 Task: Create a rule when a due datebetween 1 working days from now is removed from a checklist item.
Action: Mouse moved to (1072, 86)
Screenshot: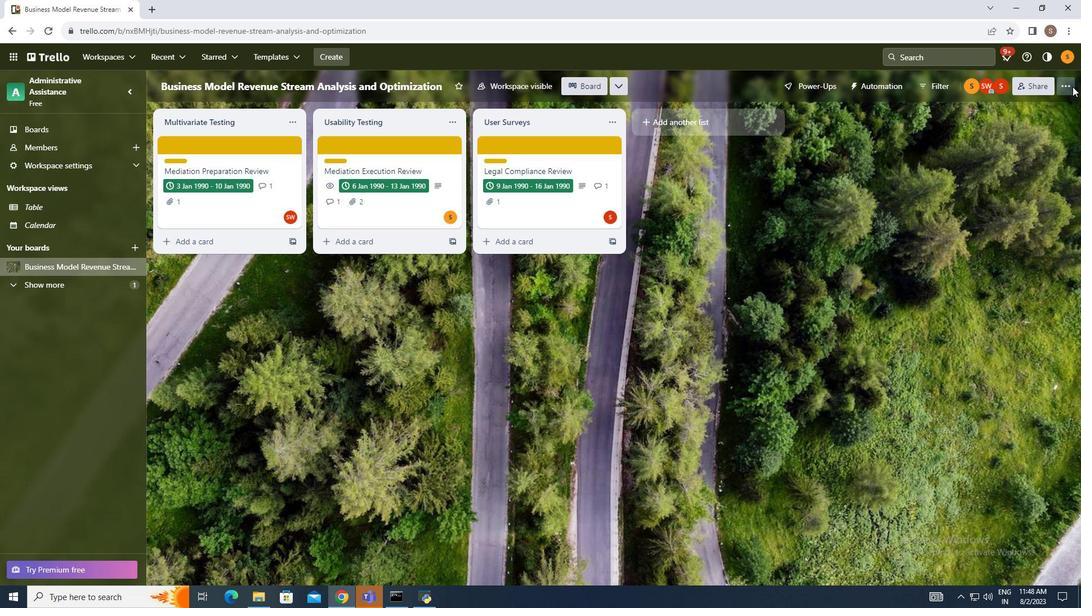 
Action: Mouse pressed left at (1072, 86)
Screenshot: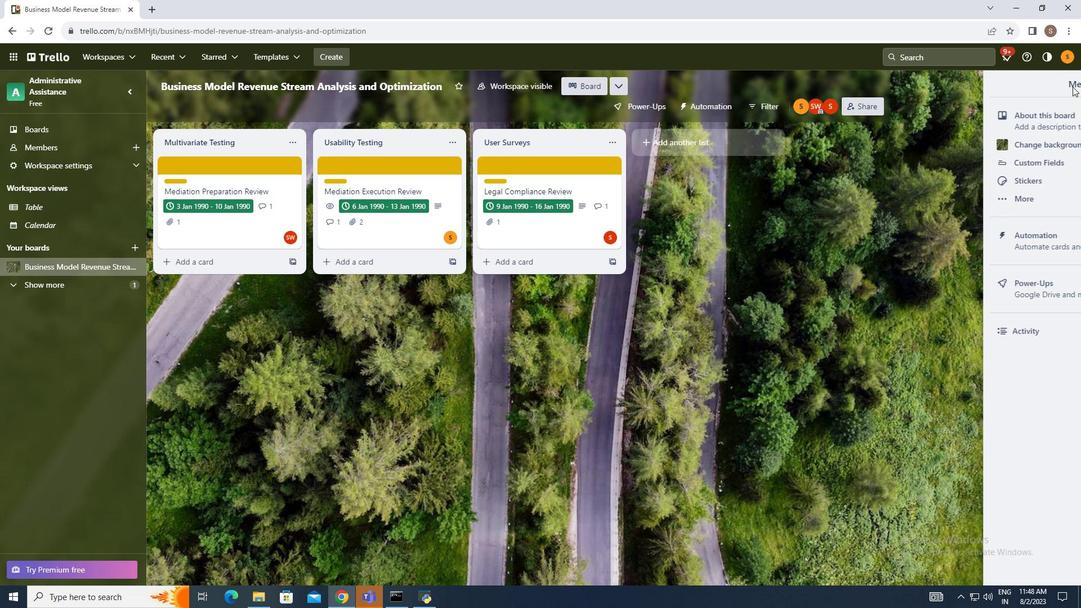 
Action: Mouse moved to (968, 231)
Screenshot: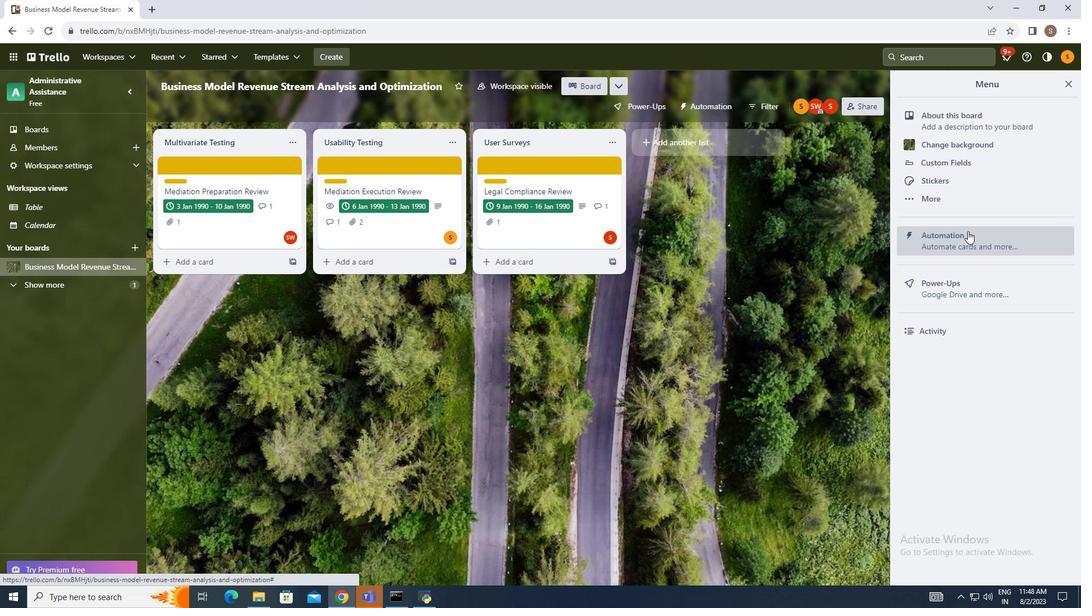 
Action: Mouse pressed left at (968, 231)
Screenshot: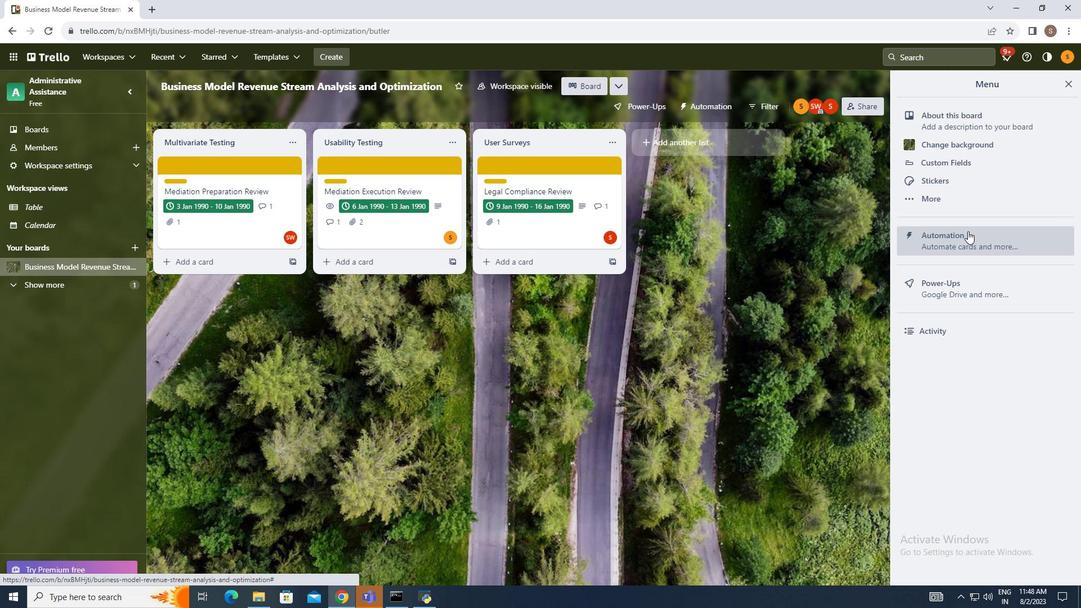 
Action: Mouse moved to (202, 211)
Screenshot: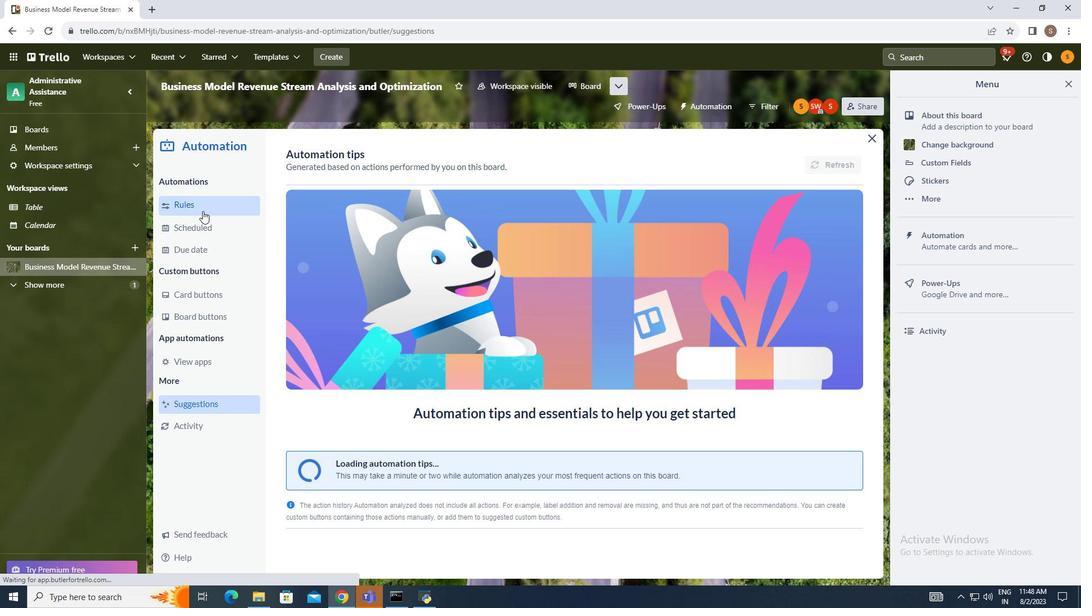 
Action: Mouse pressed left at (202, 211)
Screenshot: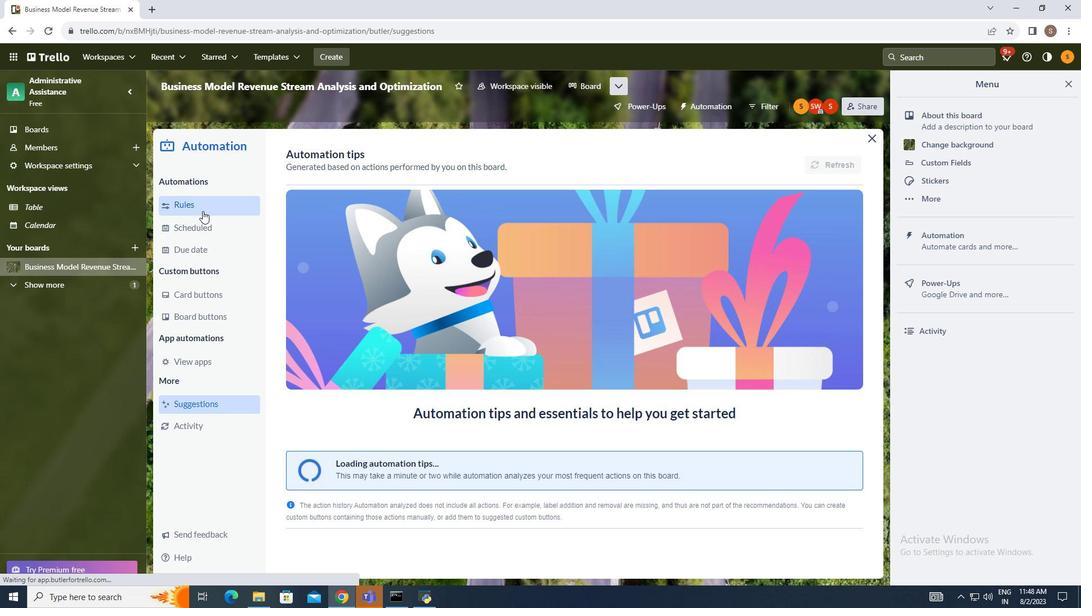 
Action: Mouse moved to (757, 154)
Screenshot: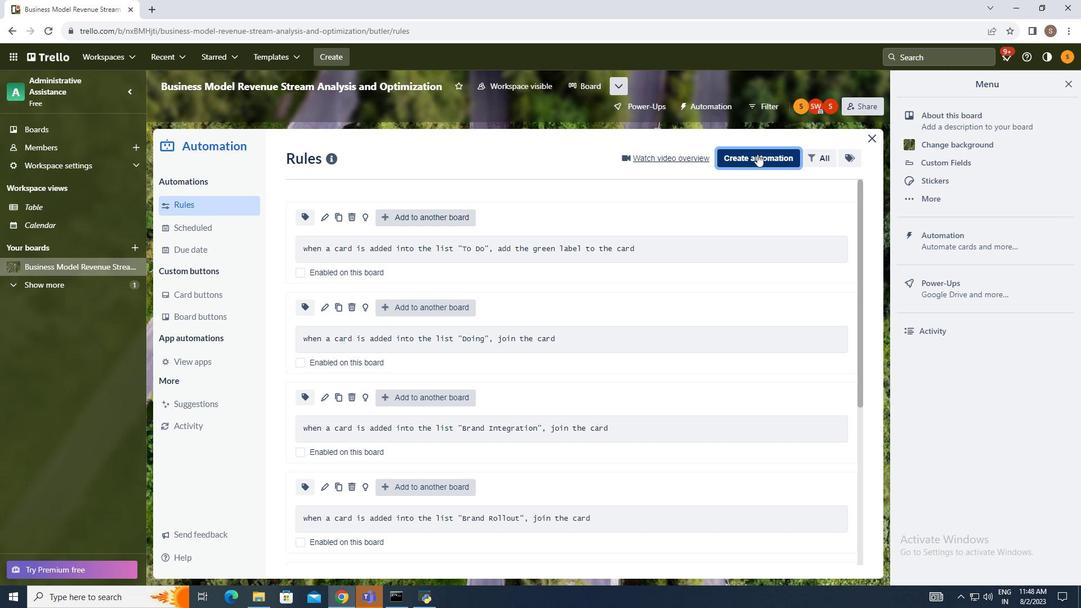 
Action: Mouse pressed left at (757, 154)
Screenshot: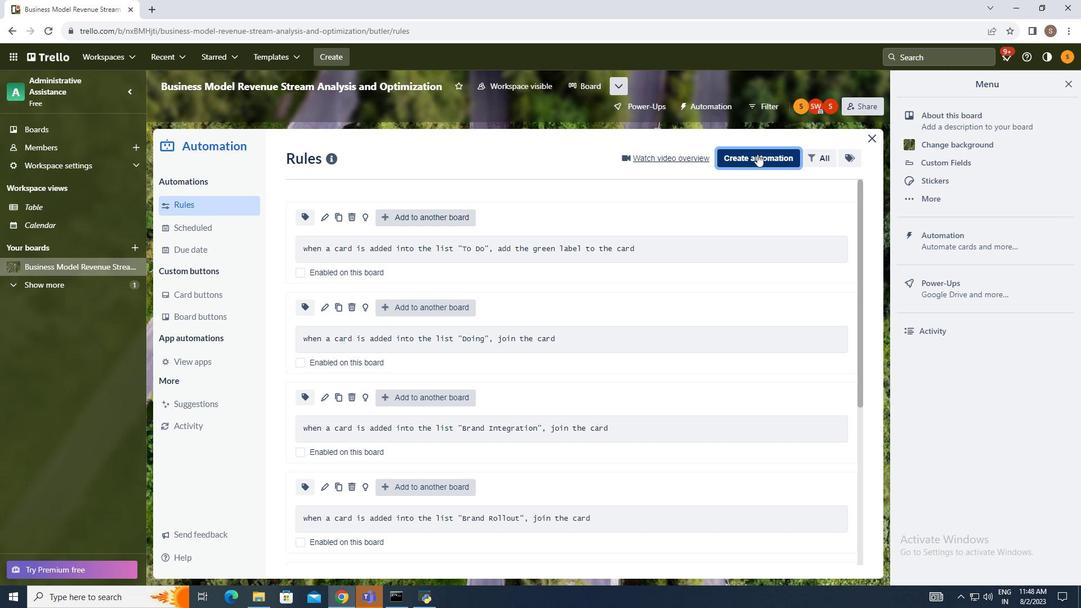 
Action: Mouse moved to (560, 265)
Screenshot: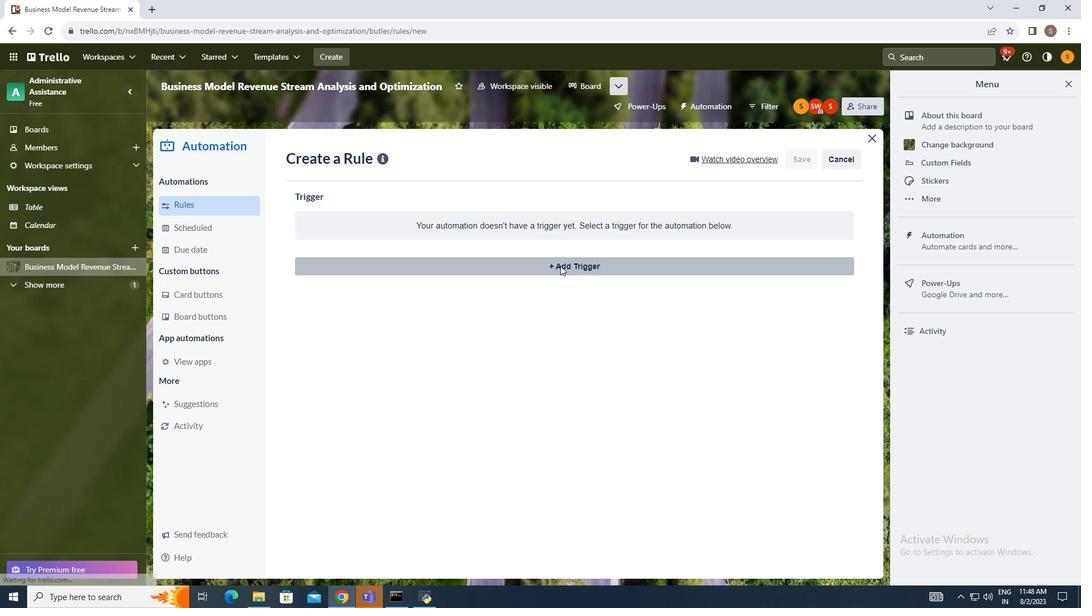 
Action: Mouse pressed left at (560, 265)
Screenshot: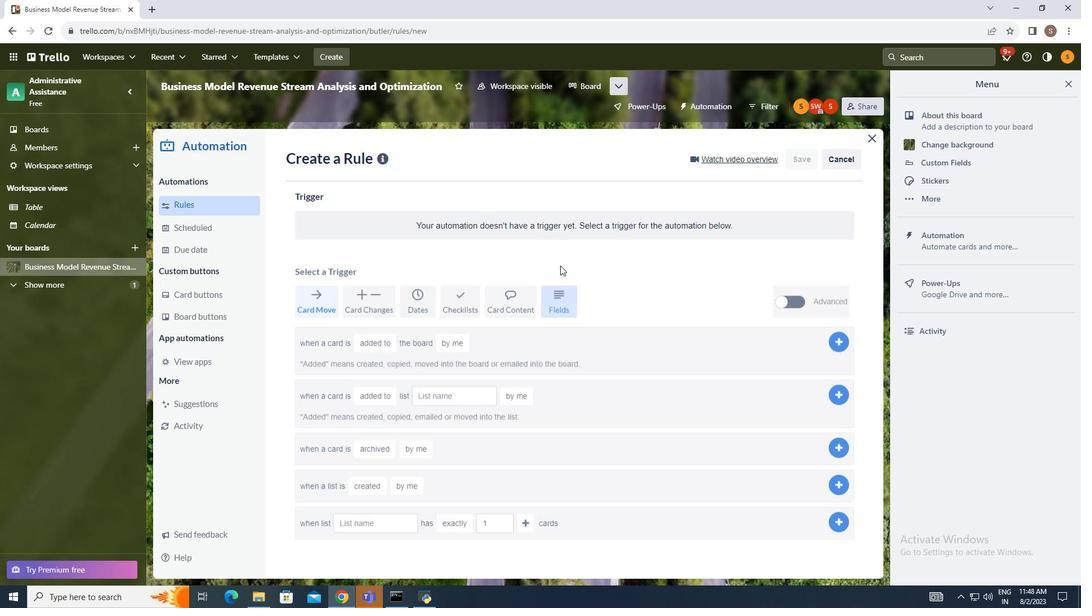 
Action: Mouse moved to (461, 308)
Screenshot: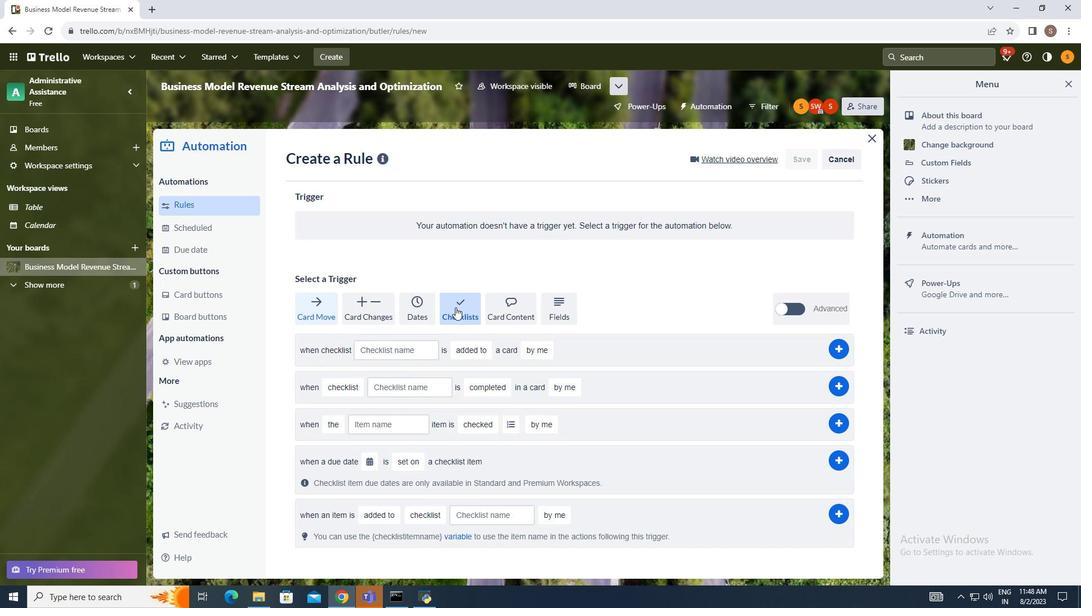 
Action: Mouse pressed left at (461, 308)
Screenshot: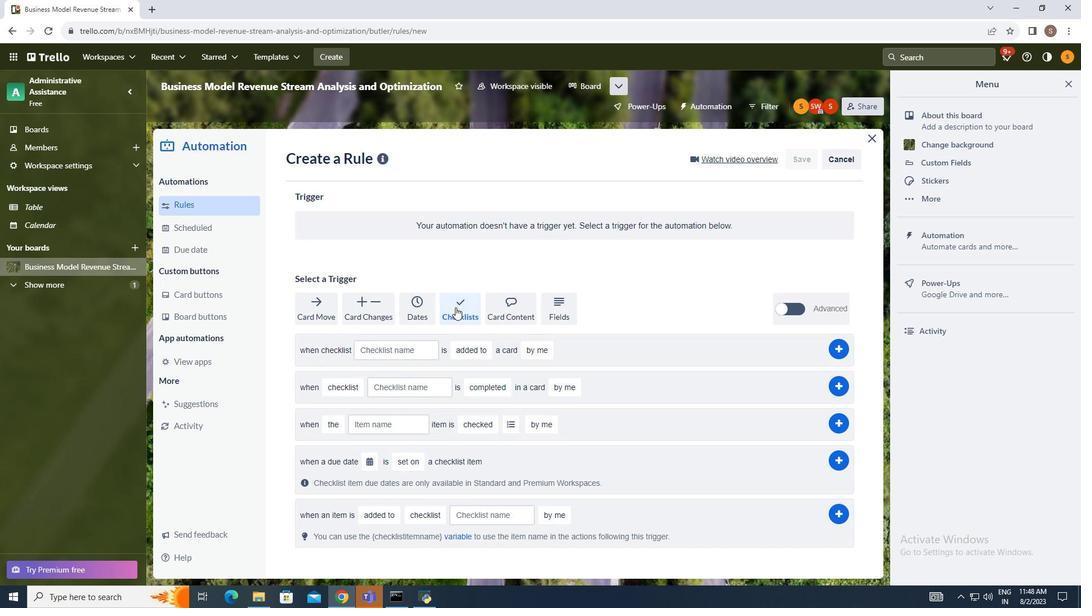 
Action: Mouse moved to (371, 464)
Screenshot: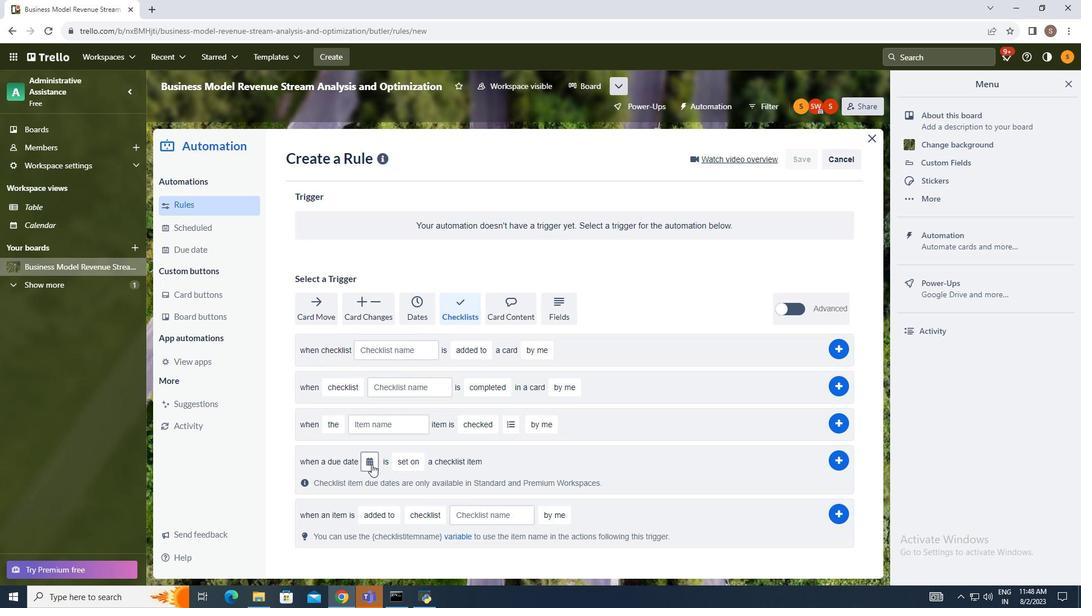 
Action: Mouse pressed left at (371, 464)
Screenshot: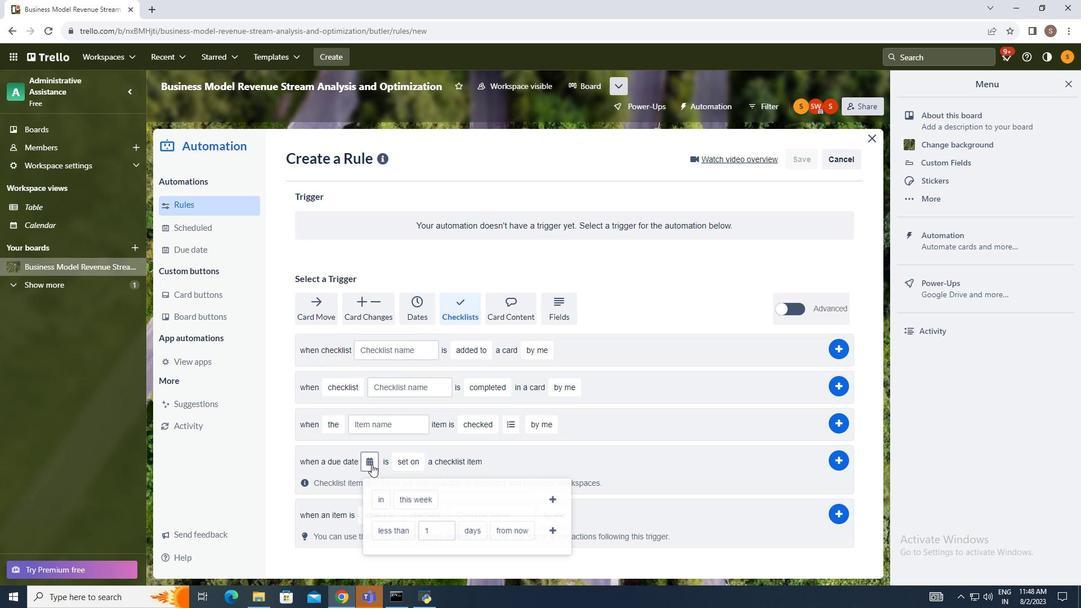 
Action: Mouse moved to (392, 537)
Screenshot: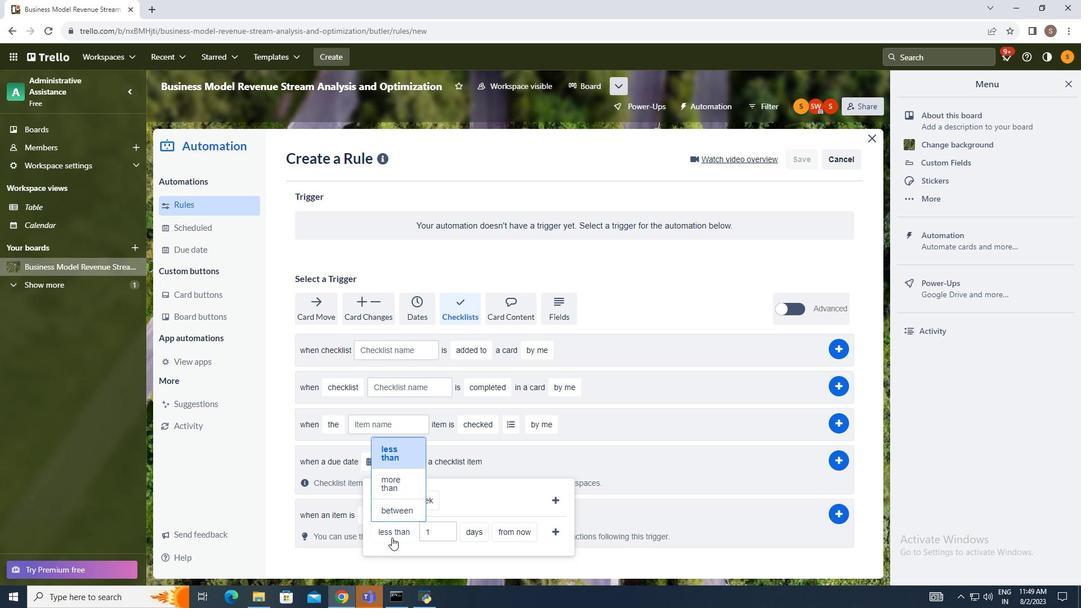
Action: Mouse pressed left at (392, 537)
Screenshot: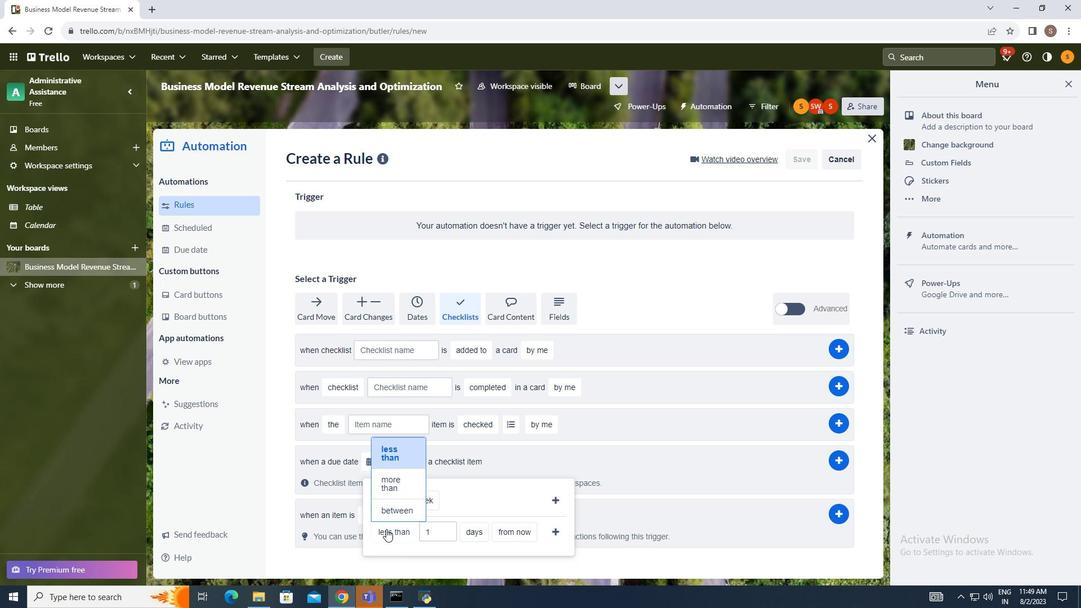 
Action: Mouse moved to (390, 481)
Screenshot: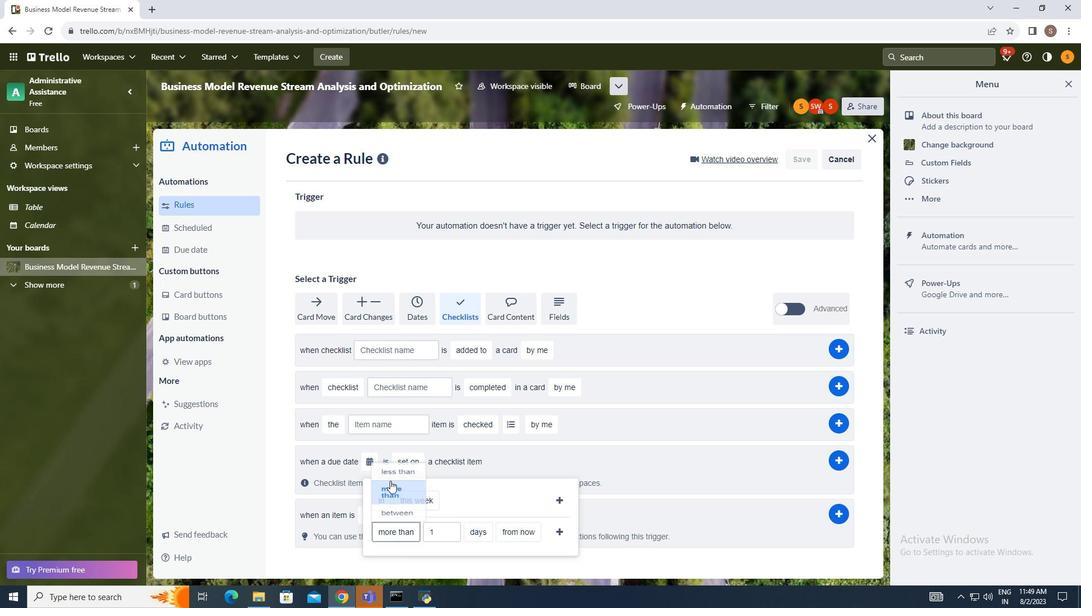 
Action: Mouse pressed left at (390, 481)
Screenshot: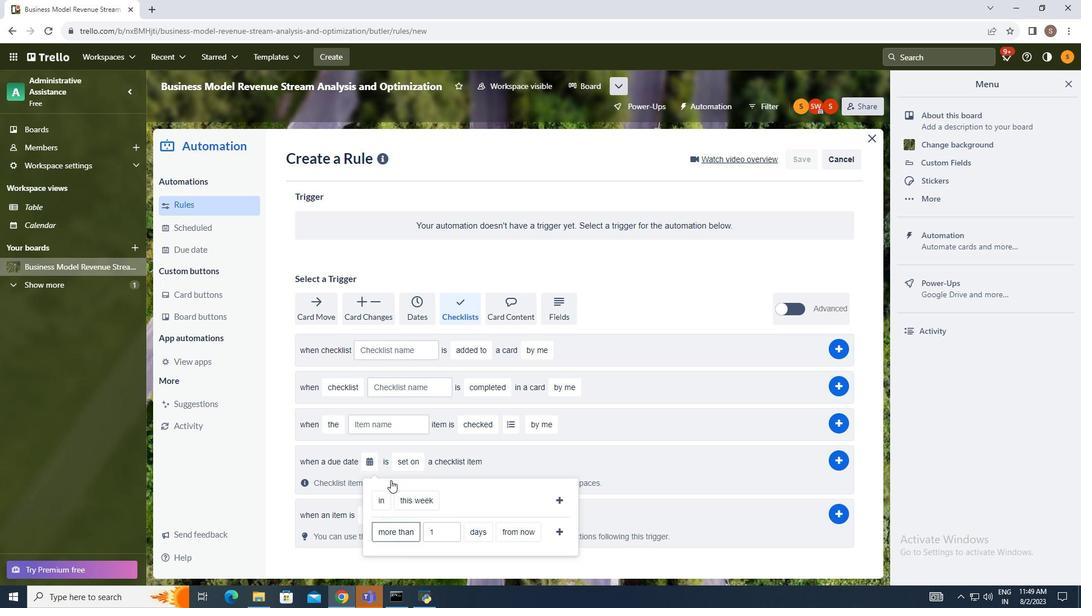 
Action: Mouse moved to (477, 524)
Screenshot: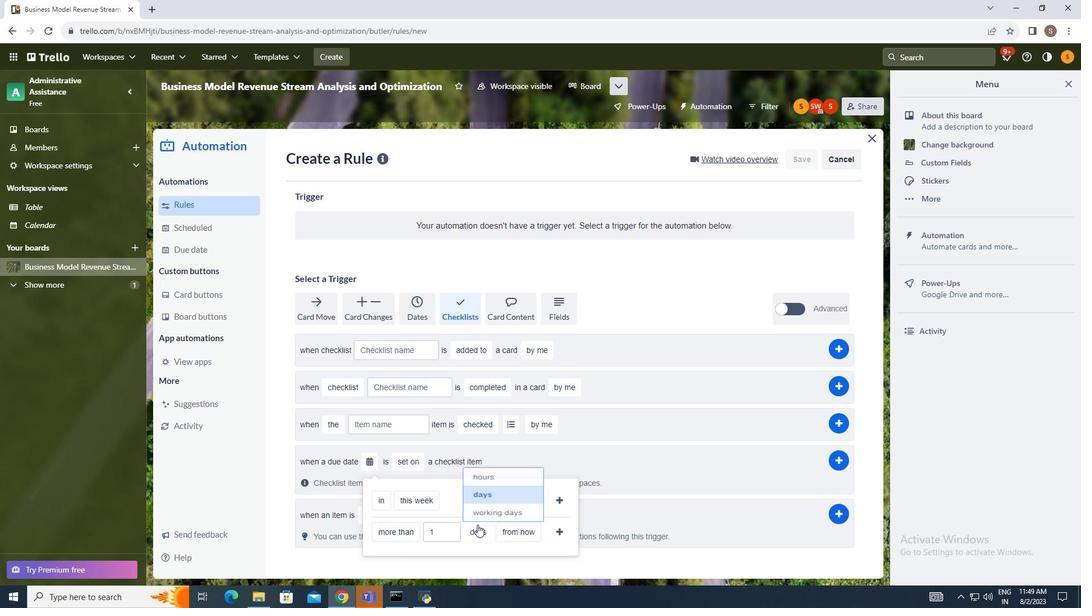 
Action: Mouse pressed left at (477, 524)
Screenshot: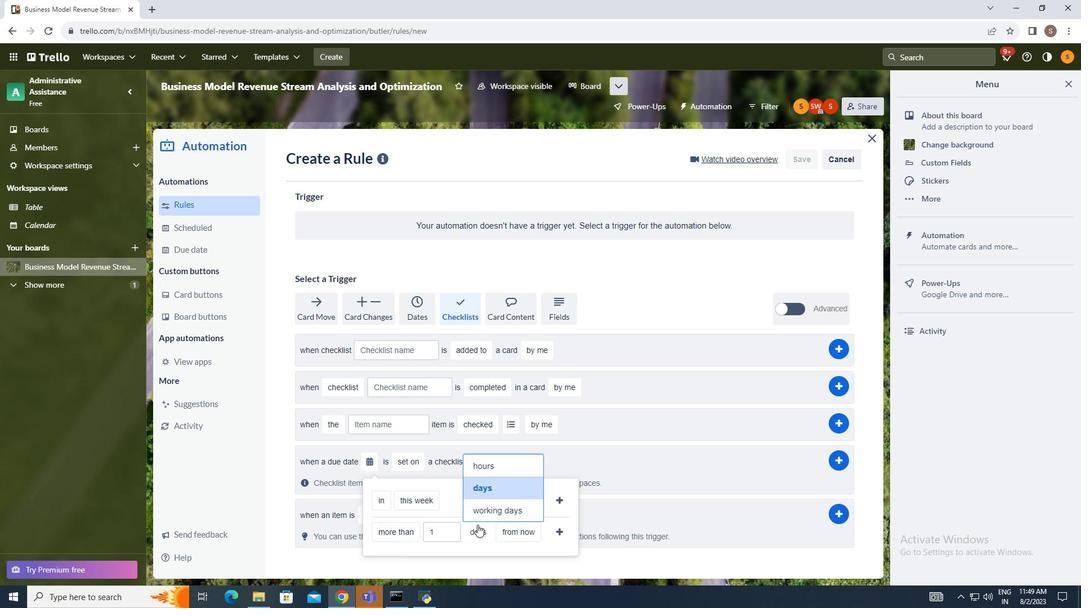 
Action: Mouse moved to (495, 511)
Screenshot: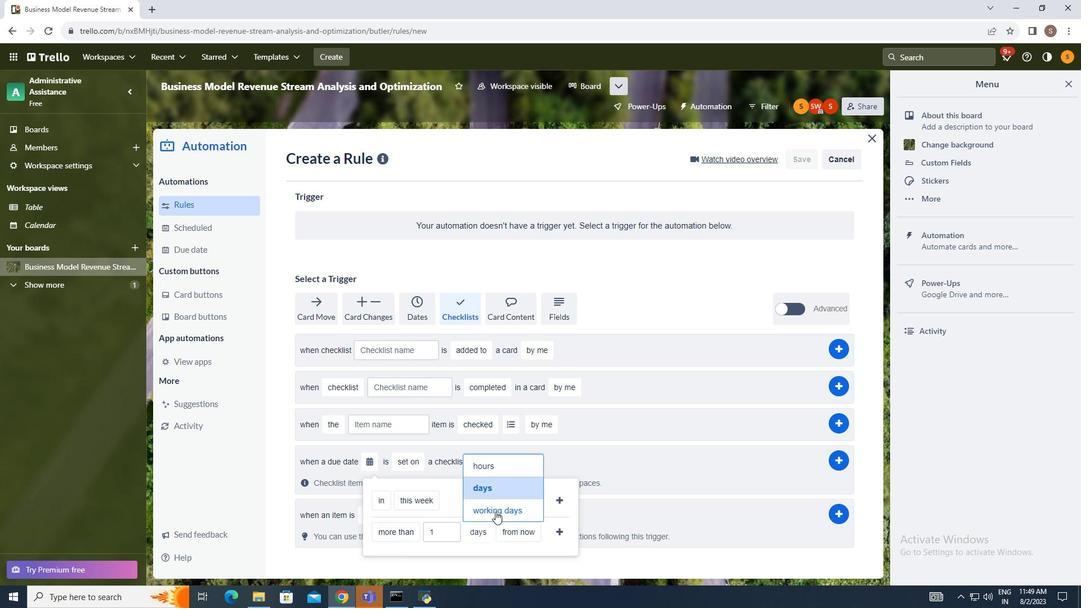 
Action: Mouse pressed left at (495, 511)
Screenshot: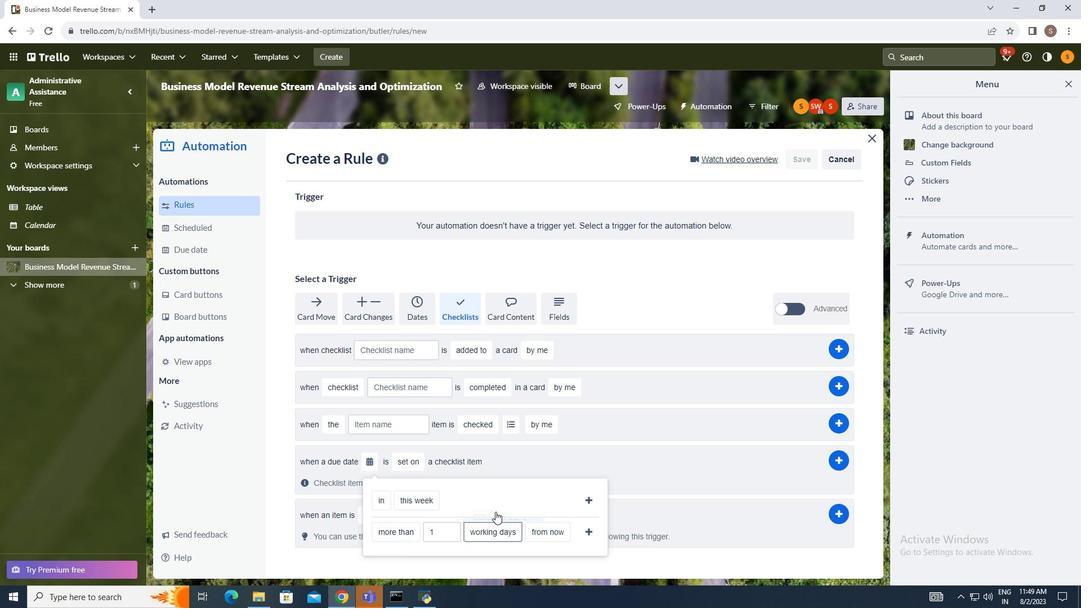 
Action: Mouse moved to (544, 532)
Screenshot: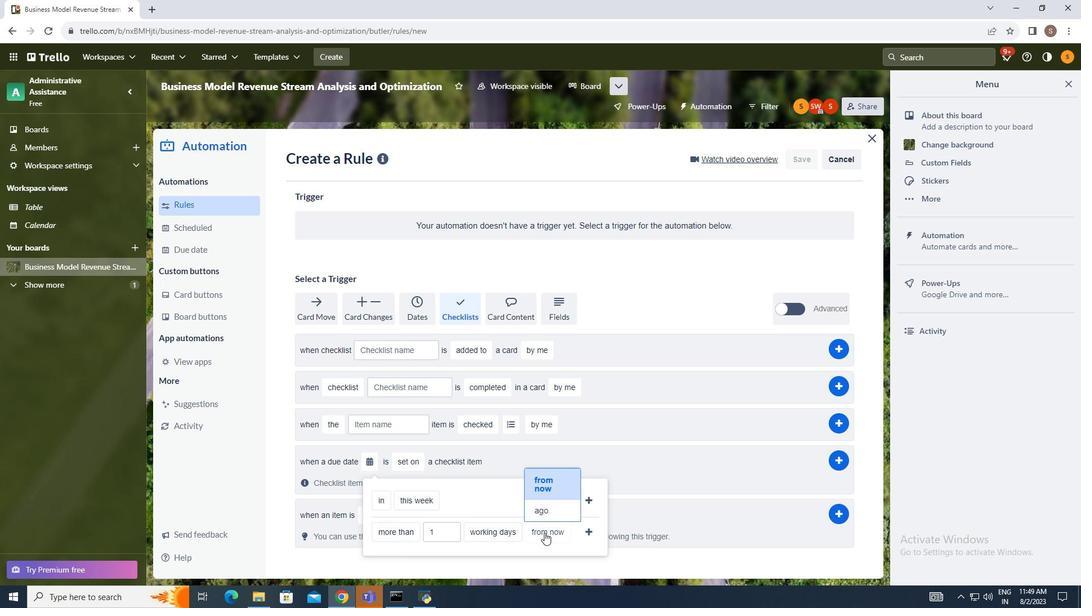 
Action: Mouse pressed left at (544, 532)
Screenshot: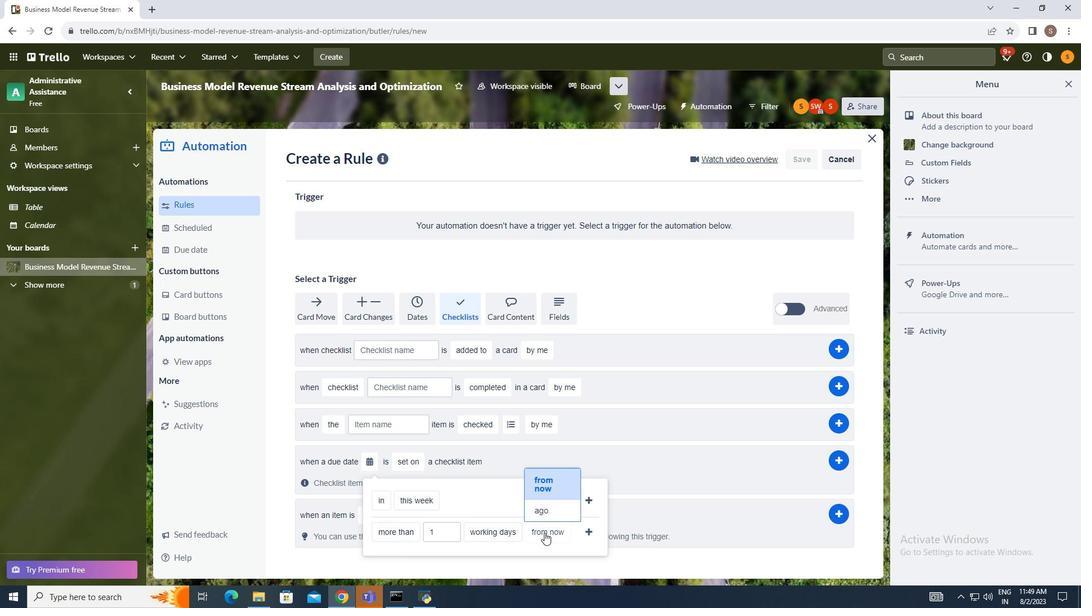 
Action: Mouse moved to (544, 485)
Screenshot: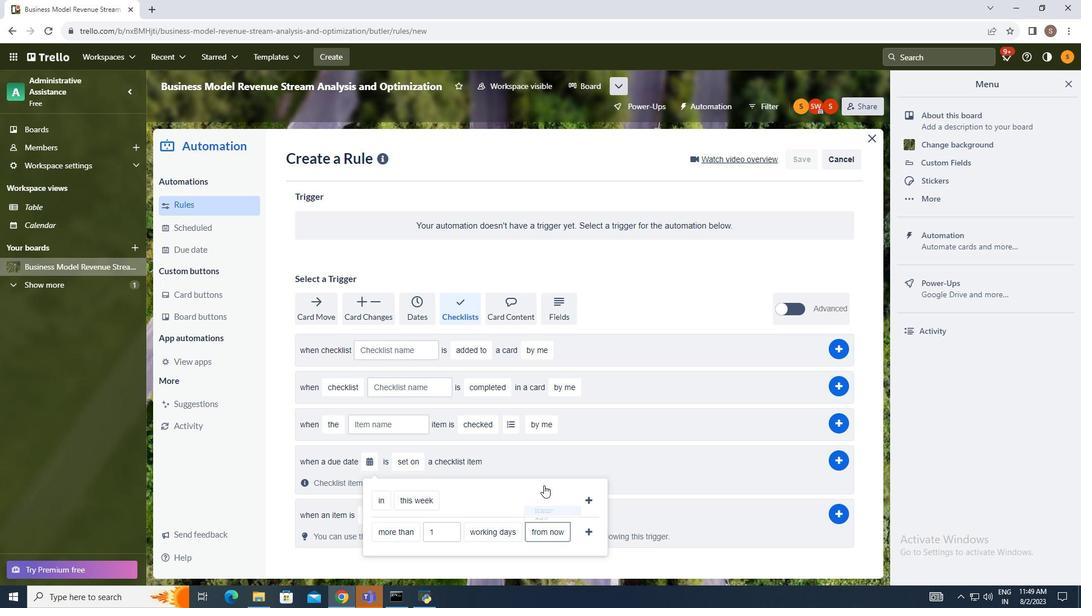 
Action: Mouse pressed left at (544, 485)
Screenshot: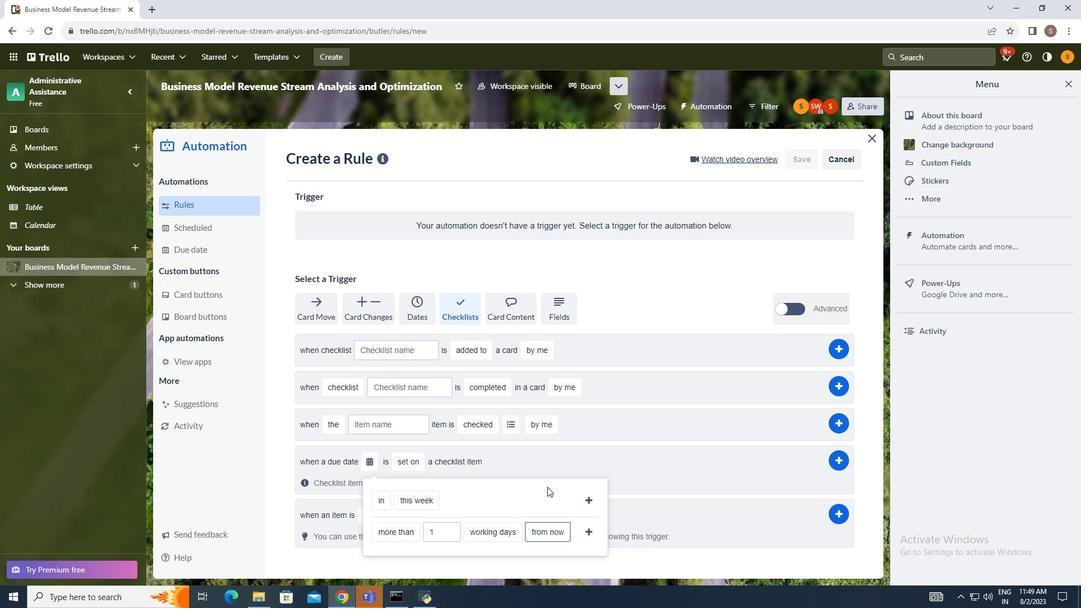 
Action: Mouse moved to (586, 528)
Screenshot: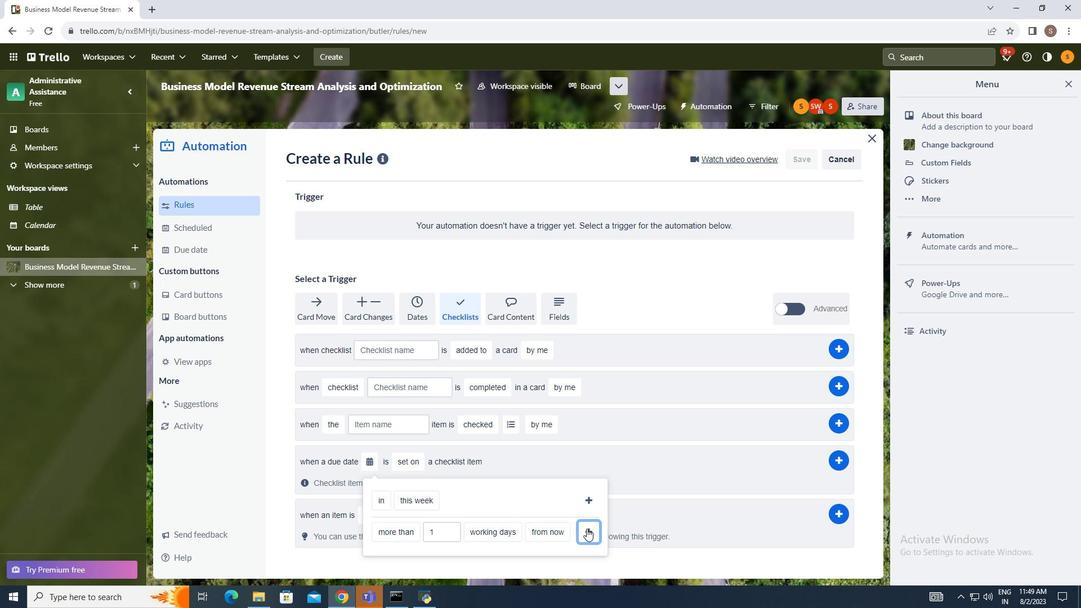
Action: Mouse pressed left at (586, 528)
Screenshot: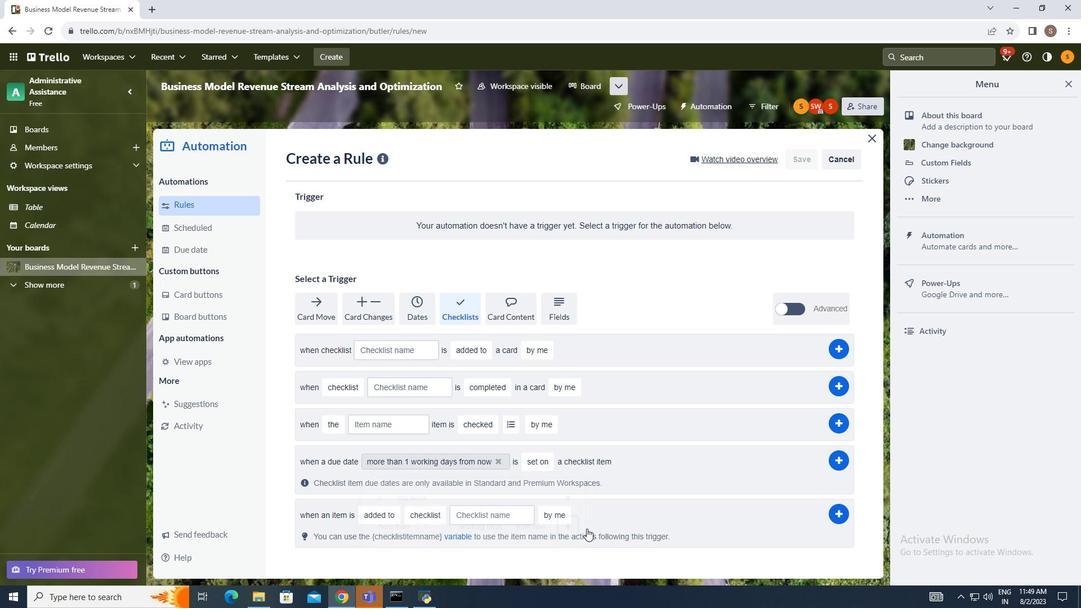 
Action: Mouse moved to (531, 459)
Screenshot: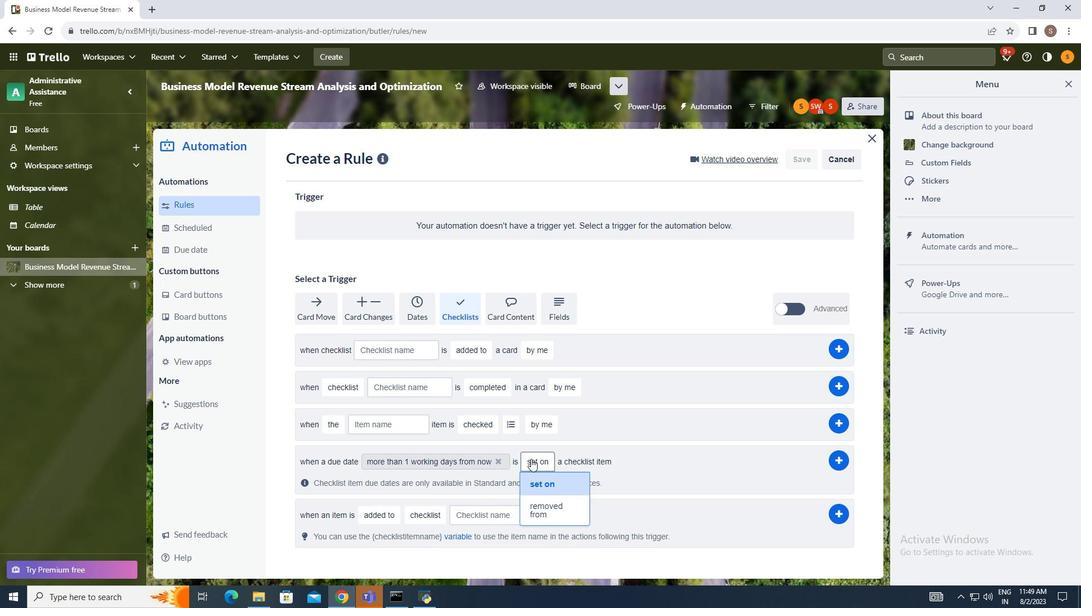 
Action: Mouse pressed left at (531, 459)
Screenshot: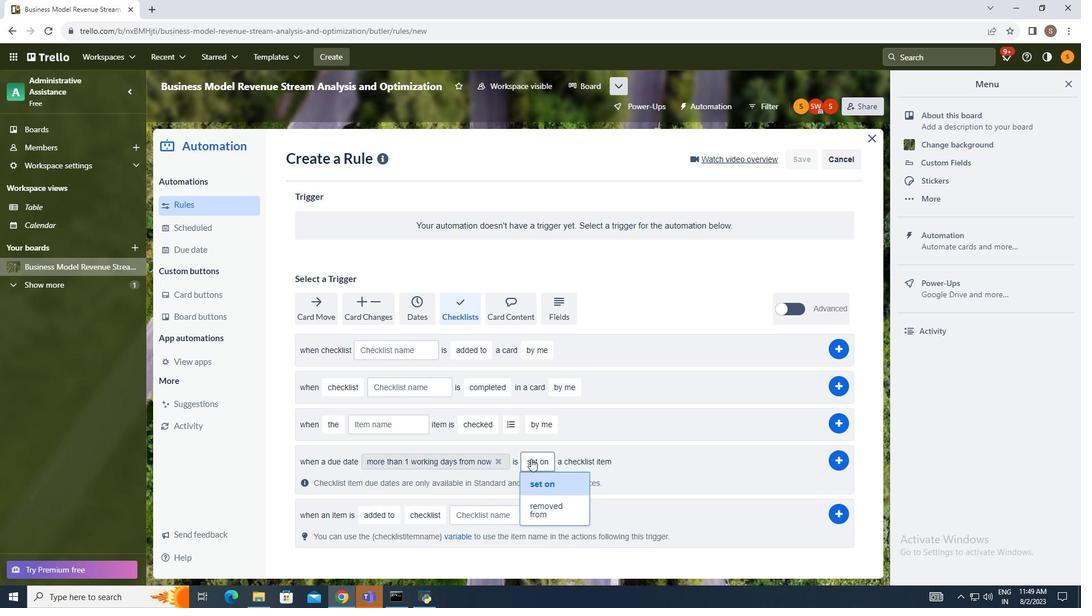 
Action: Mouse moved to (550, 508)
Screenshot: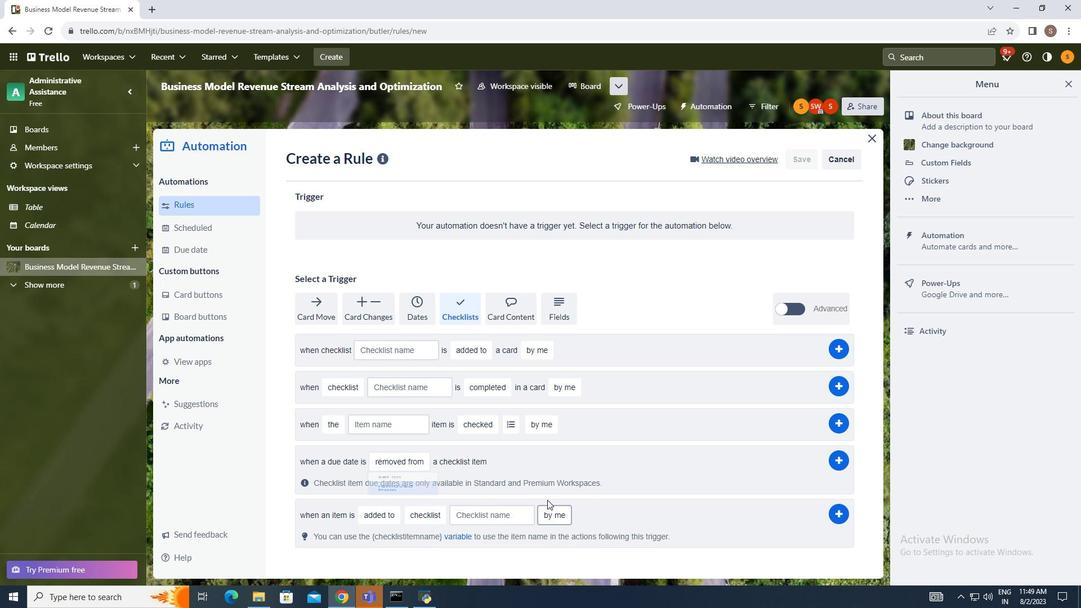 
Action: Mouse pressed left at (550, 508)
Screenshot: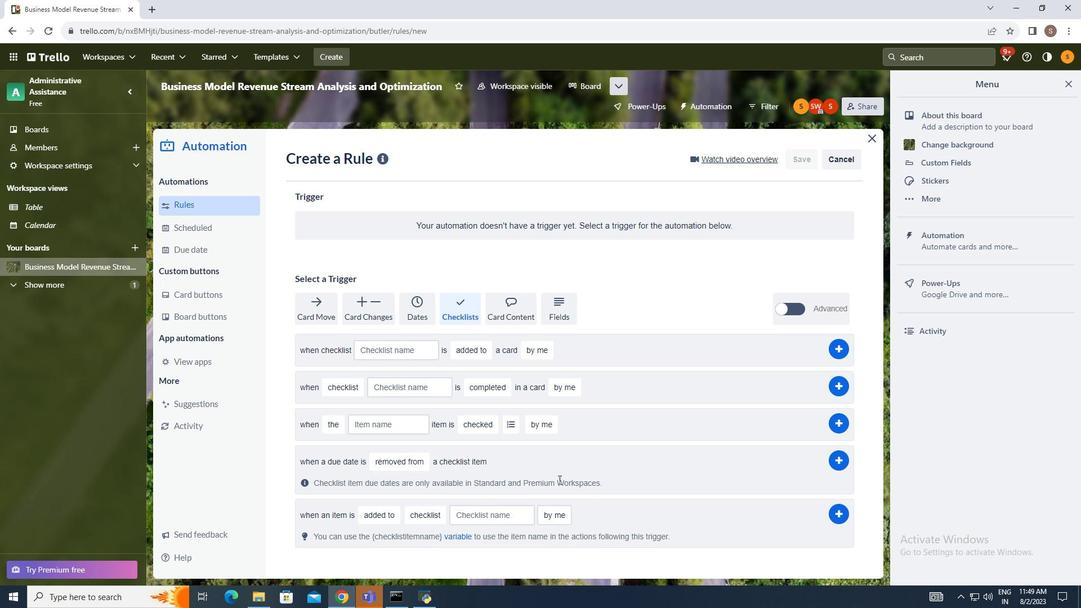 
Action: Mouse moved to (834, 464)
Screenshot: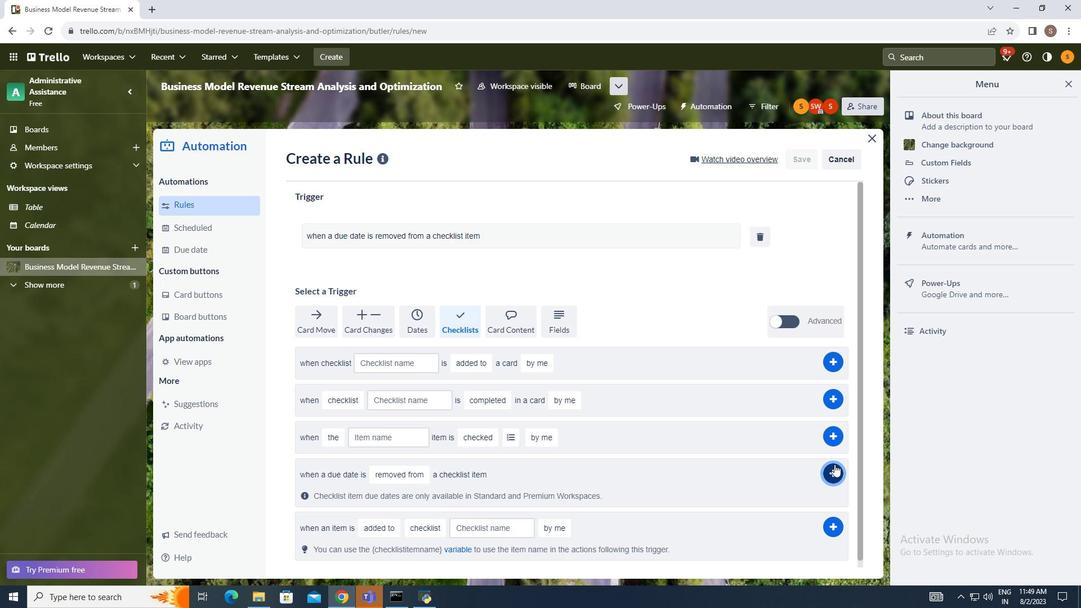 
Action: Mouse pressed left at (834, 464)
Screenshot: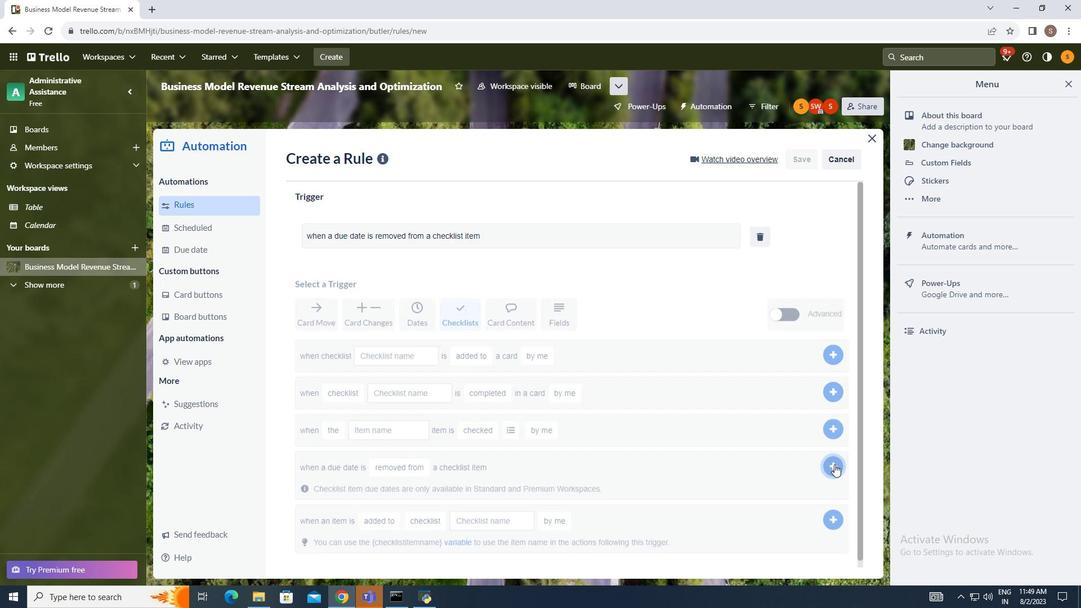 
Action: Mouse moved to (889, 465)
Screenshot: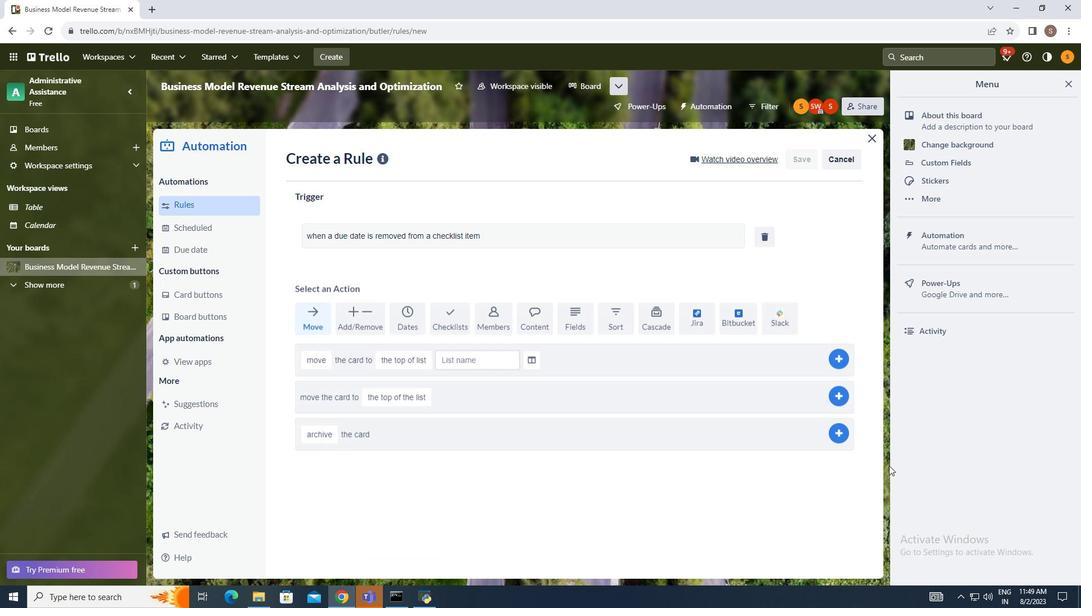 
